 Task: Add the task  Create a new event management system for a conference or trade show to the section Bug Bash in the project AgileFalcon and add a Due Date to the respective task as 2024/04/15
Action: Mouse moved to (50, 357)
Screenshot: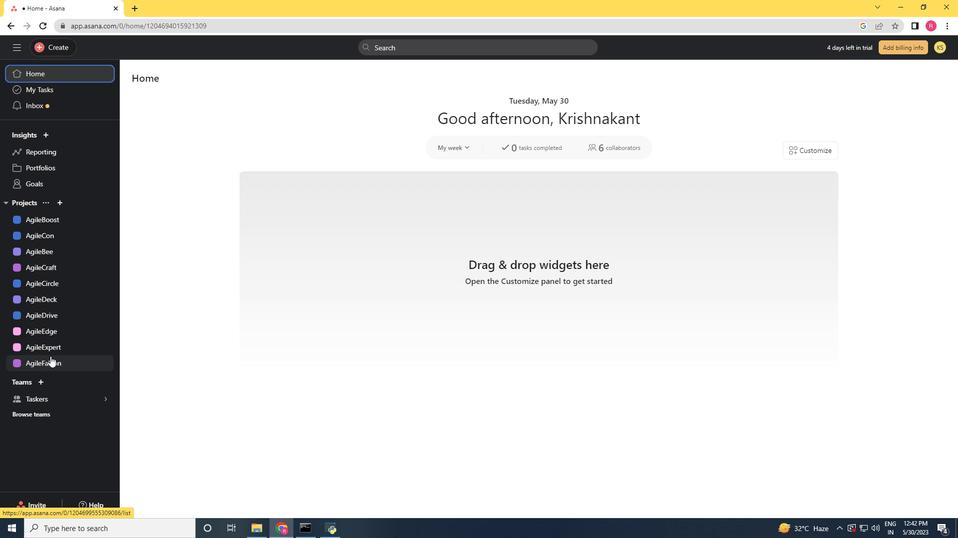 
Action: Mouse pressed left at (50, 357)
Screenshot: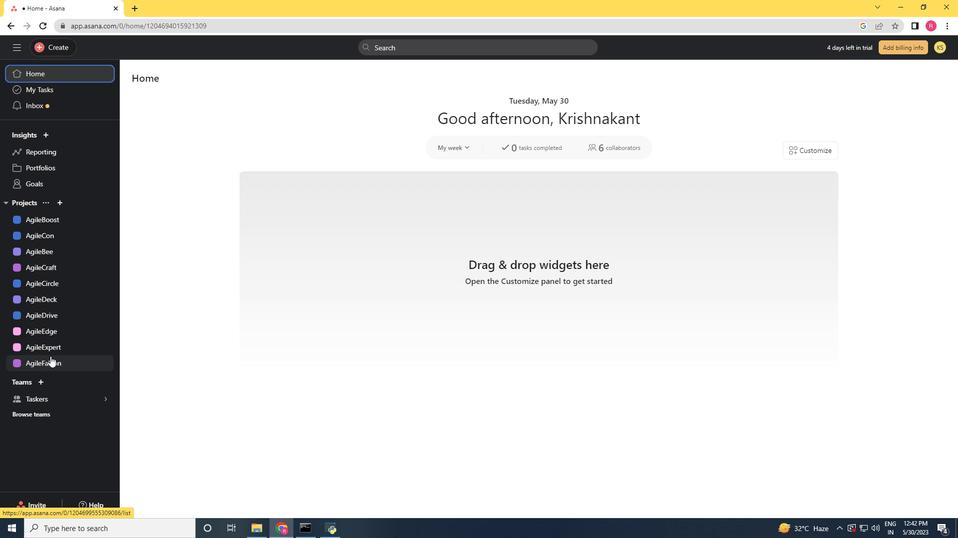
Action: Mouse moved to (539, 421)
Screenshot: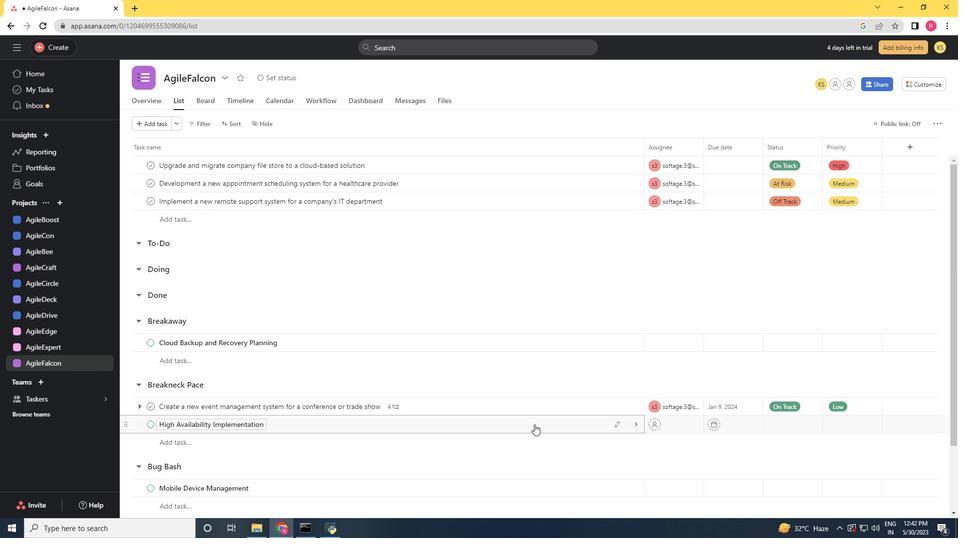 
Action: Mouse scrolled (539, 421) with delta (0, 0)
Screenshot: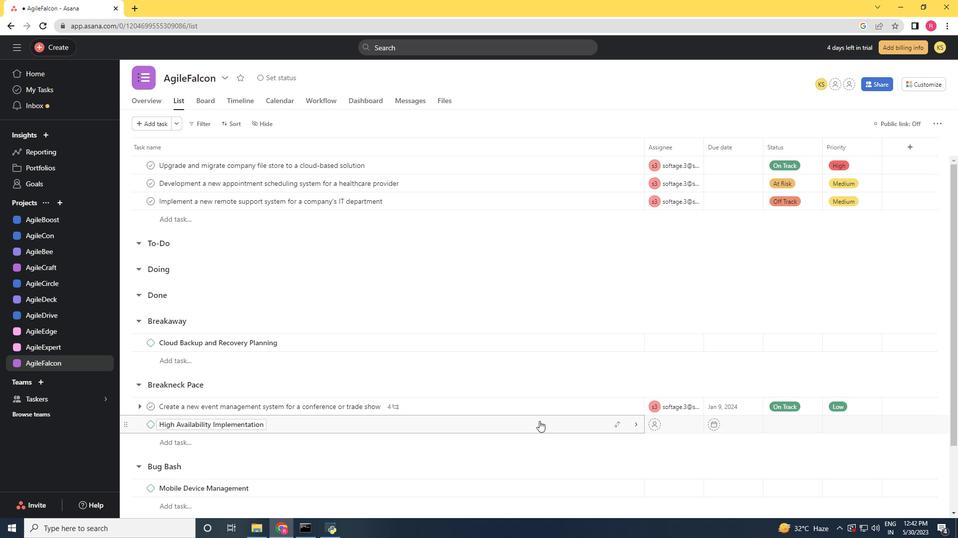 
Action: Mouse moved to (614, 358)
Screenshot: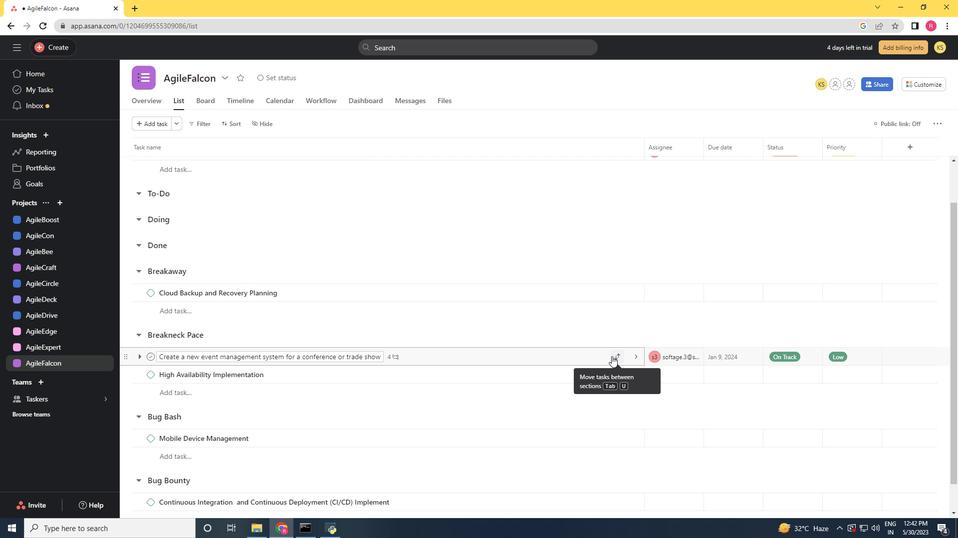 
Action: Mouse pressed left at (614, 358)
Screenshot: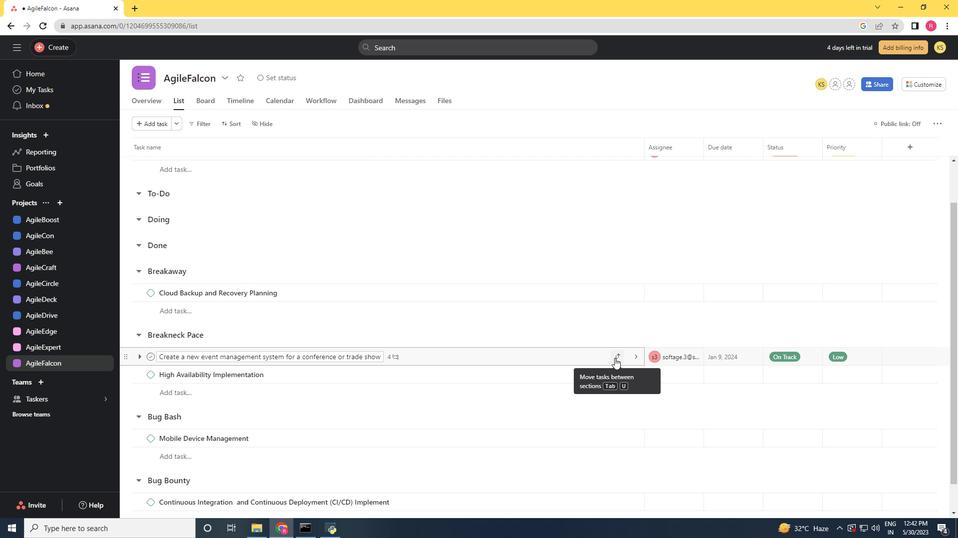 
Action: Mouse moved to (559, 322)
Screenshot: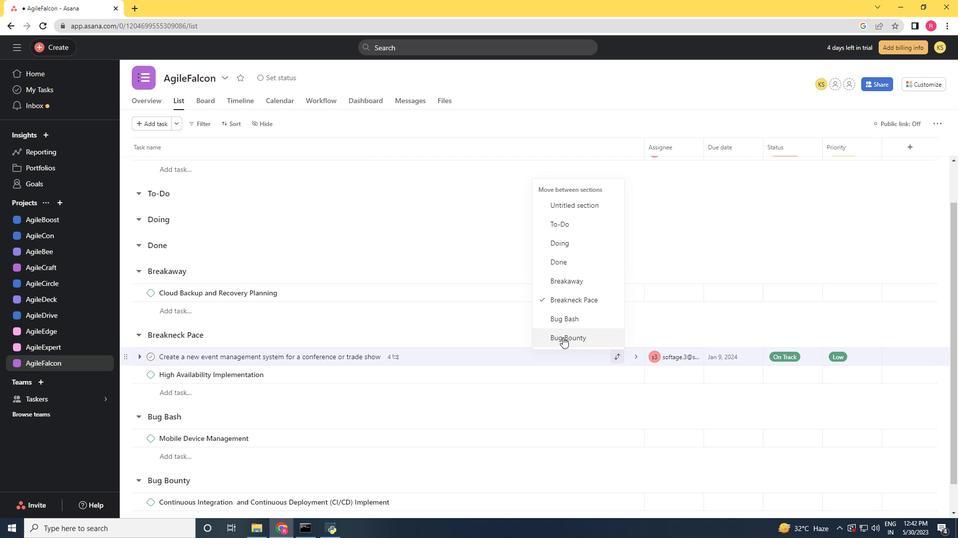 
Action: Mouse pressed left at (559, 322)
Screenshot: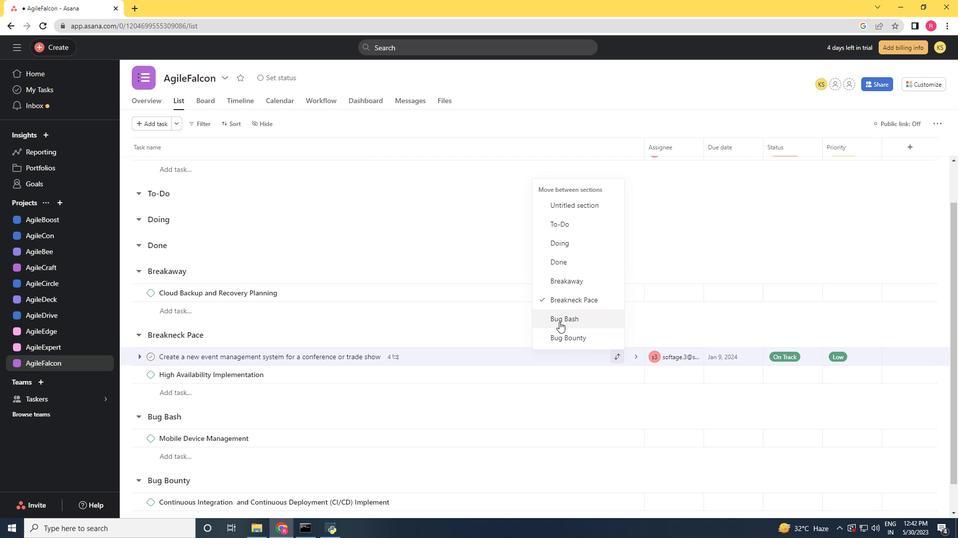 
Action: Mouse moved to (559, 322)
Screenshot: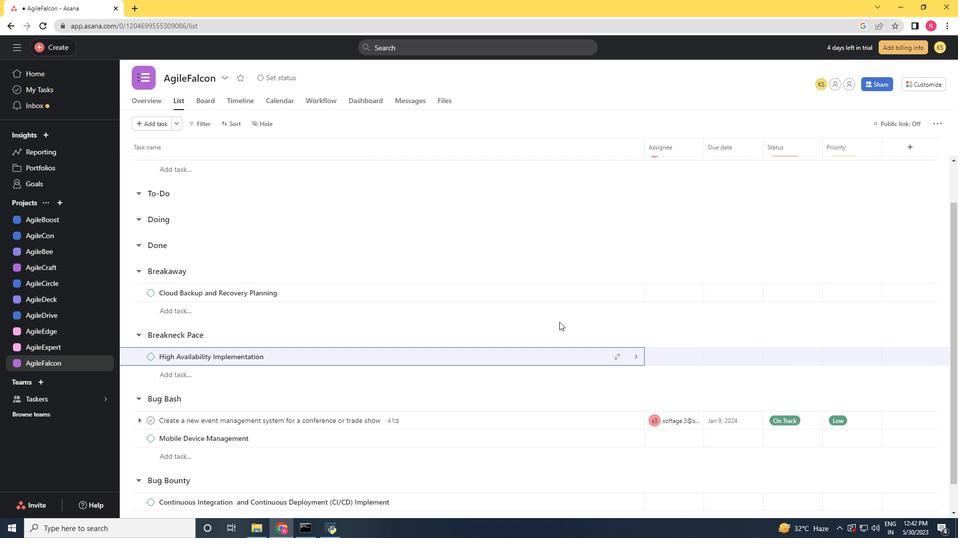 
Action: Mouse scrolled (559, 321) with delta (0, 0)
Screenshot: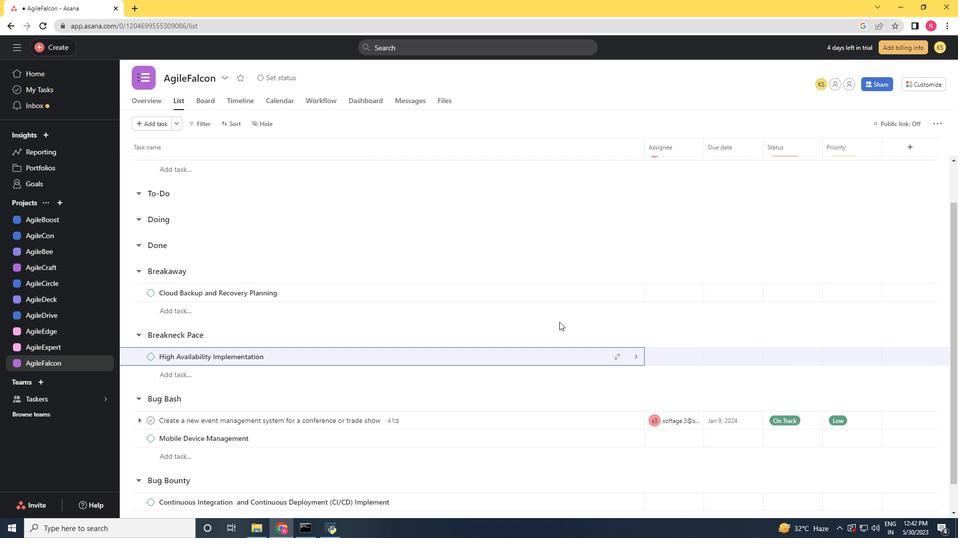 
Action: Mouse moved to (557, 332)
Screenshot: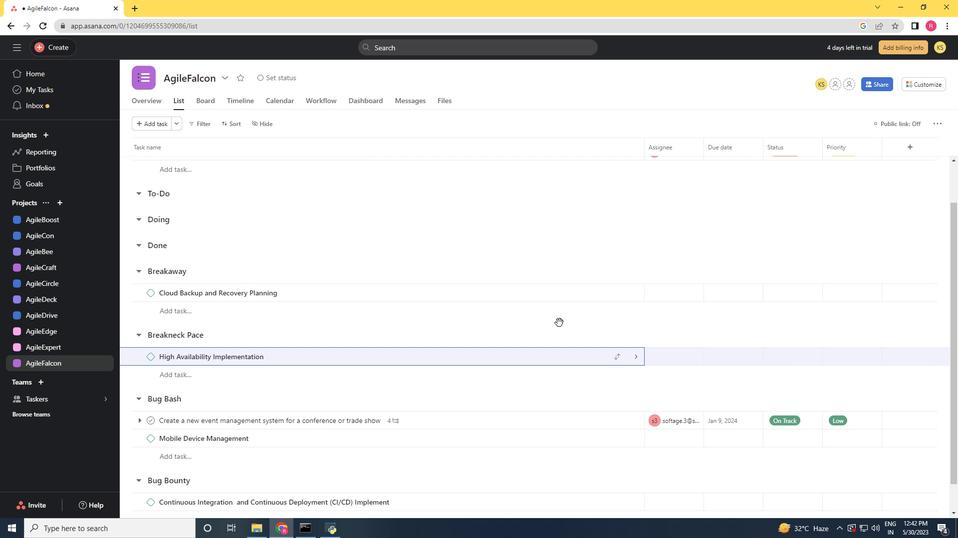 
Action: Mouse scrolled (557, 331) with delta (0, 0)
Screenshot: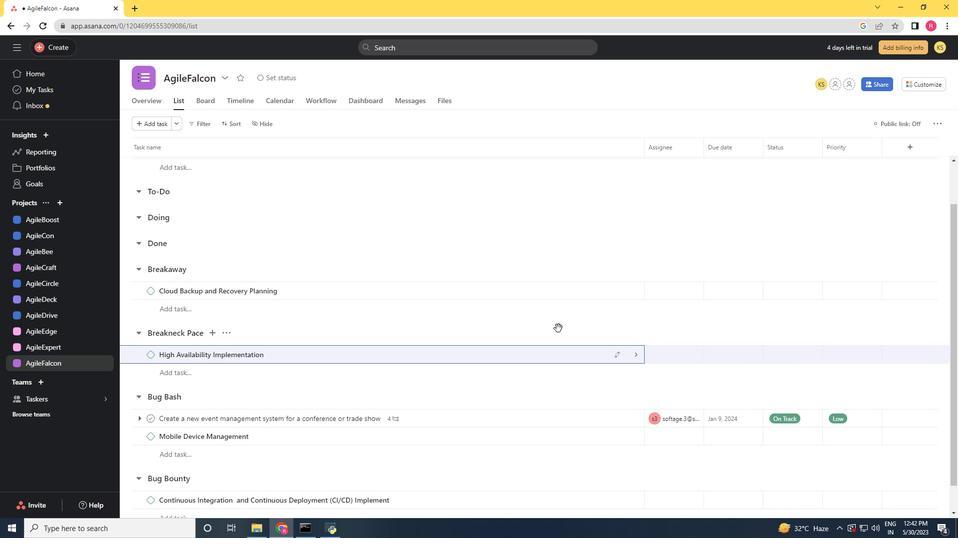 
Action: Mouse moved to (557, 332)
Screenshot: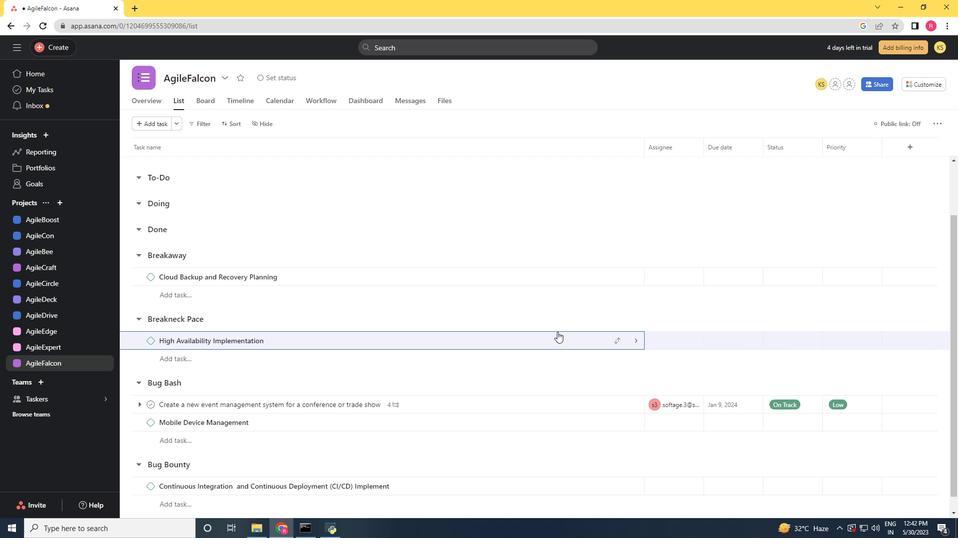 
Action: Mouse scrolled (557, 332) with delta (0, 0)
Screenshot: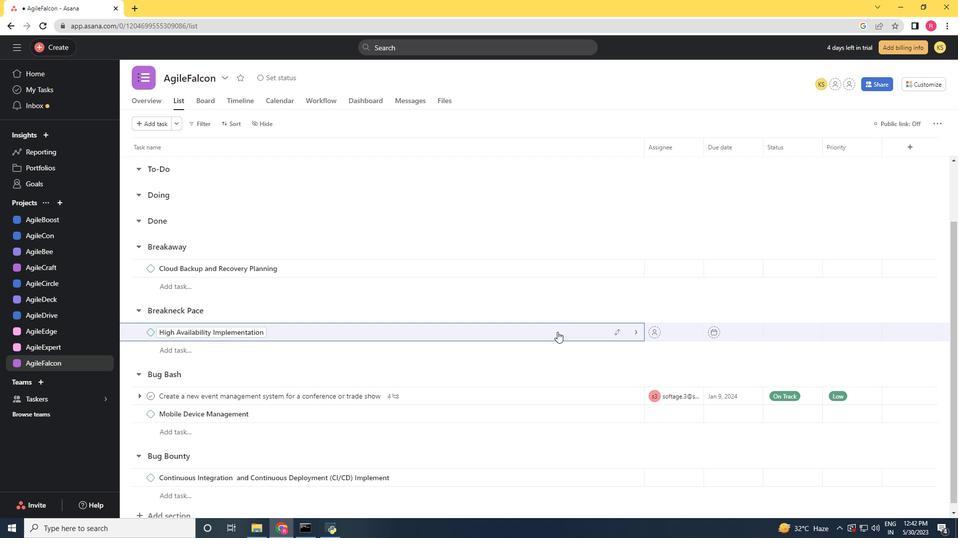 
Action: Mouse moved to (539, 392)
Screenshot: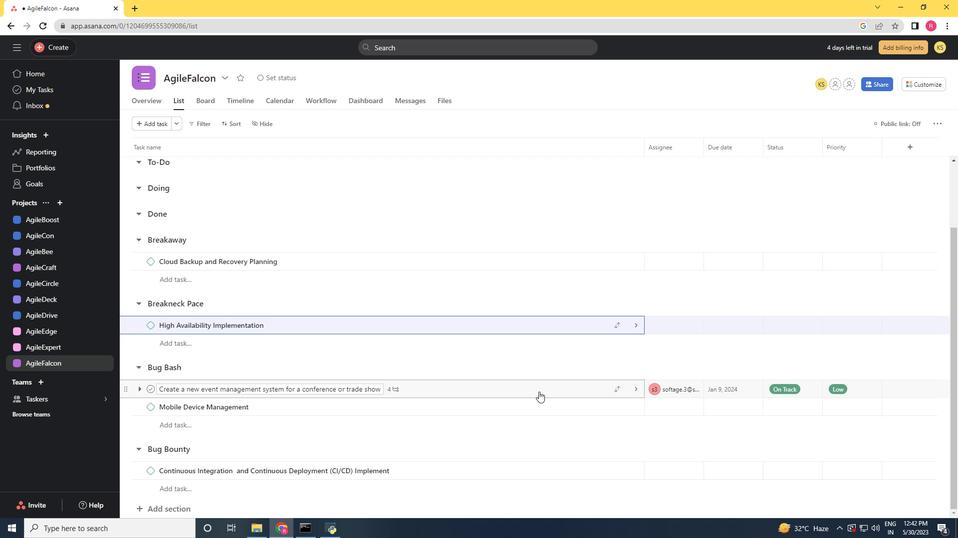 
Action: Mouse pressed left at (539, 392)
Screenshot: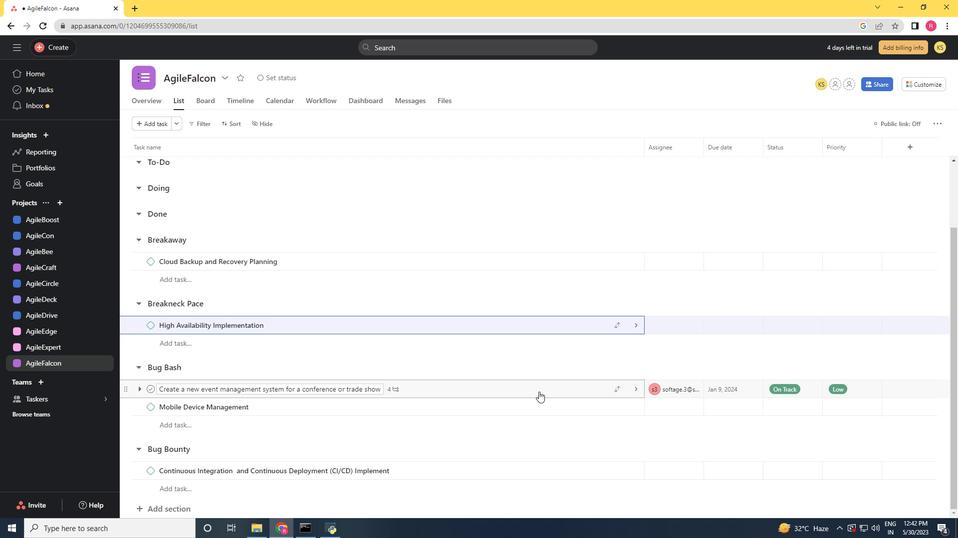 
Action: Mouse moved to (734, 215)
Screenshot: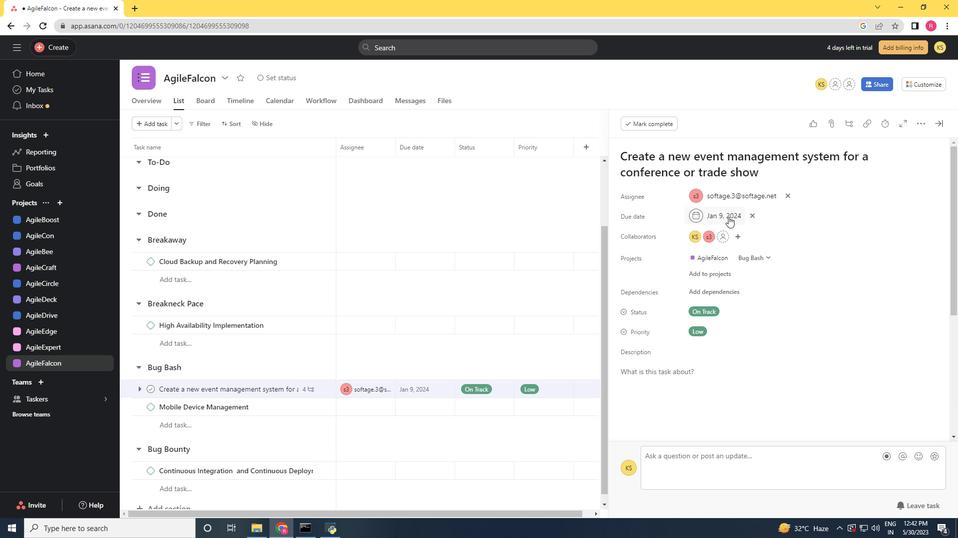 
Action: Mouse pressed left at (734, 215)
Screenshot: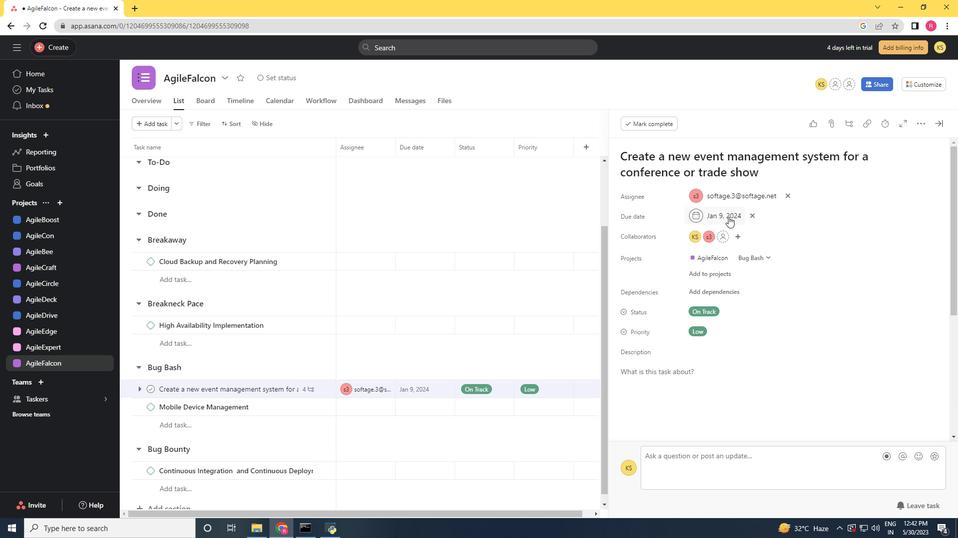 
Action: Mouse moved to (807, 263)
Screenshot: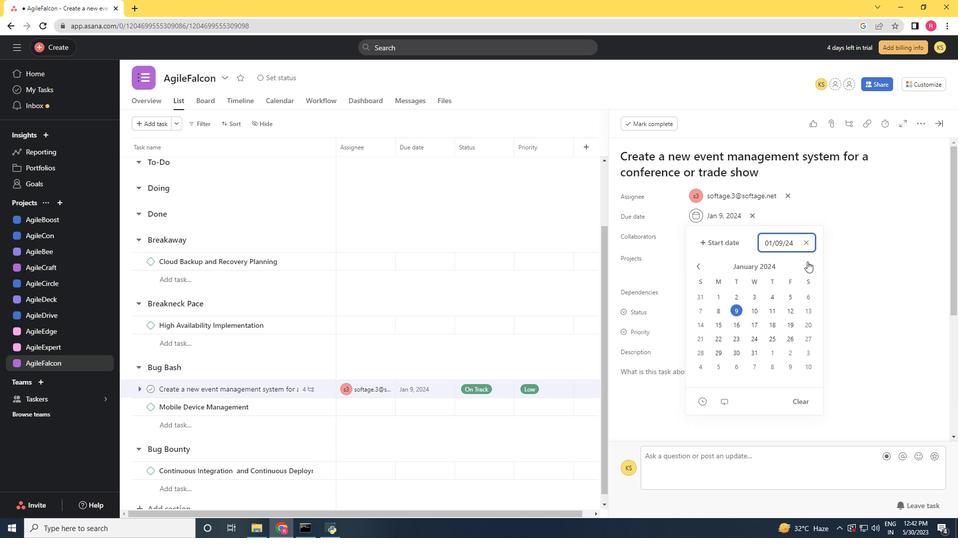 
Action: Mouse pressed left at (807, 263)
Screenshot: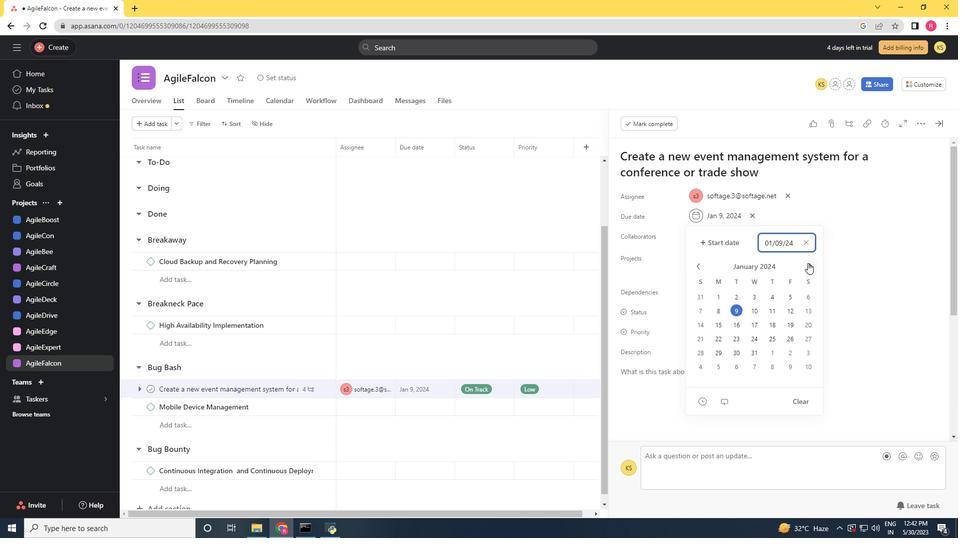 
Action: Mouse pressed left at (807, 263)
Screenshot: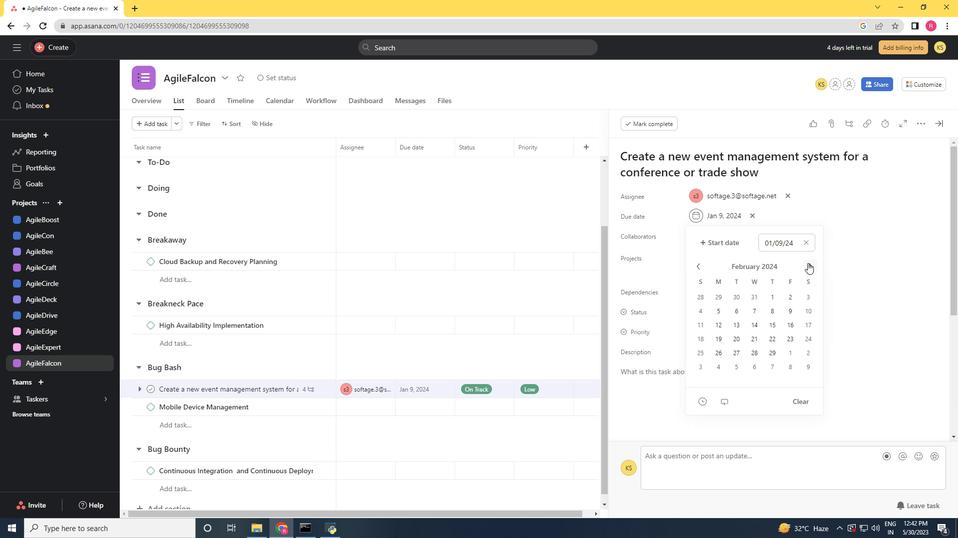 
Action: Mouse pressed left at (807, 263)
Screenshot: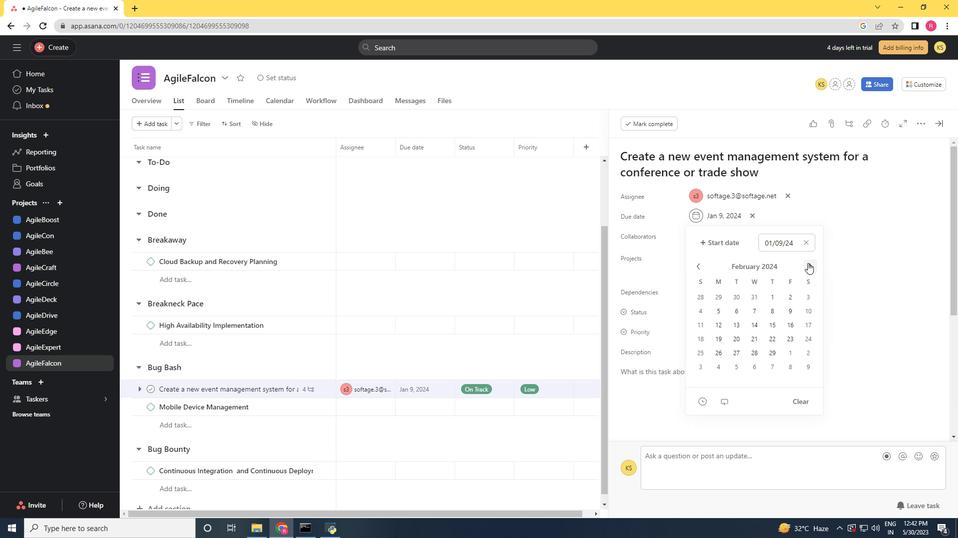 
Action: Mouse moved to (720, 328)
Screenshot: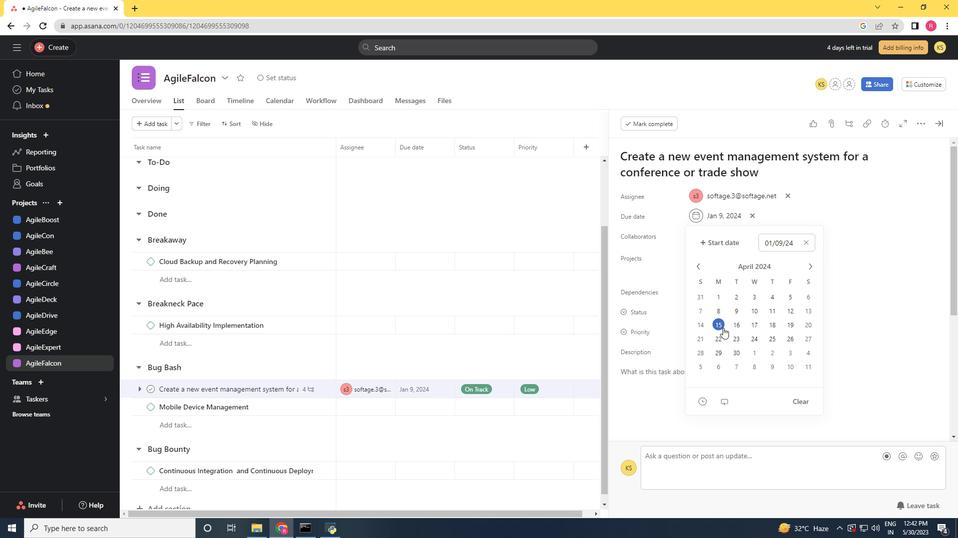 
Action: Mouse pressed left at (720, 328)
Screenshot: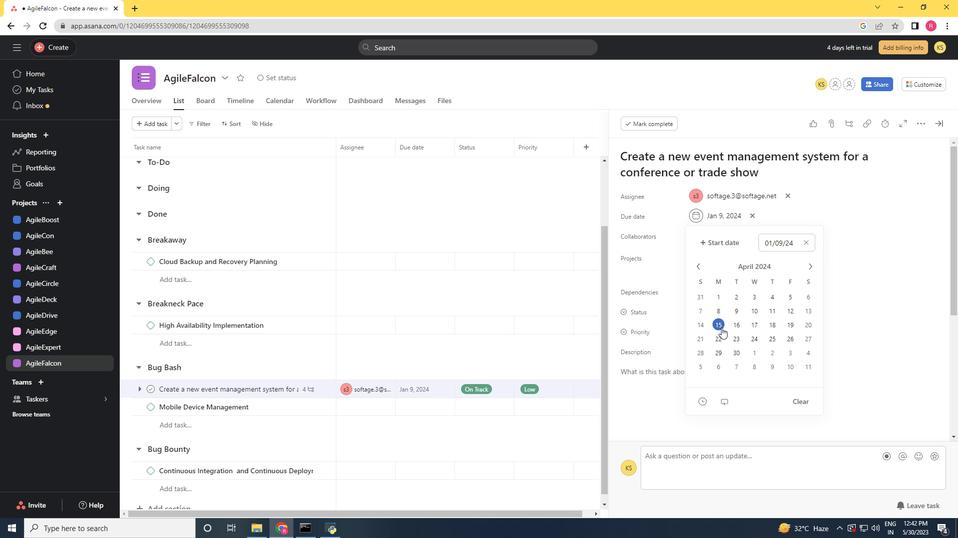 
Action: Mouse moved to (872, 316)
Screenshot: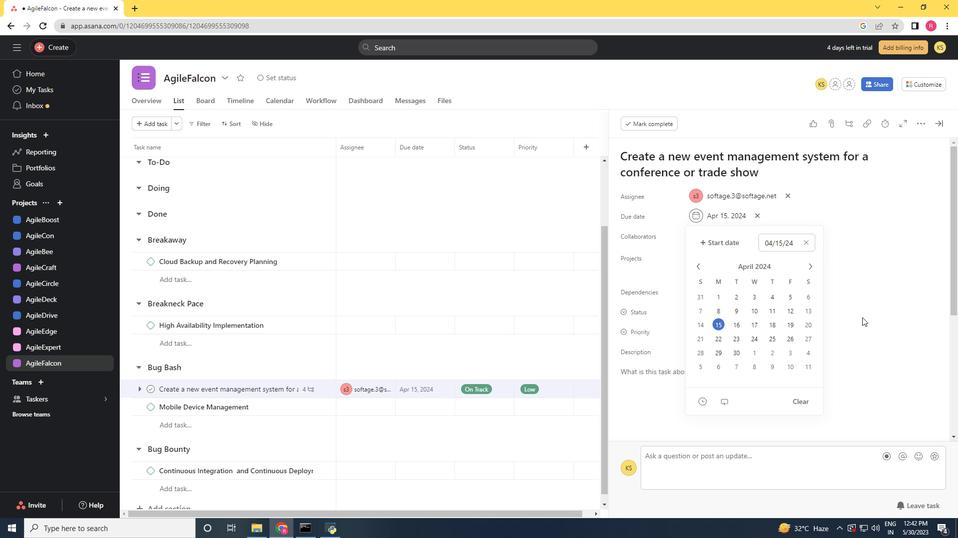 
Action: Mouse pressed left at (872, 316)
Screenshot: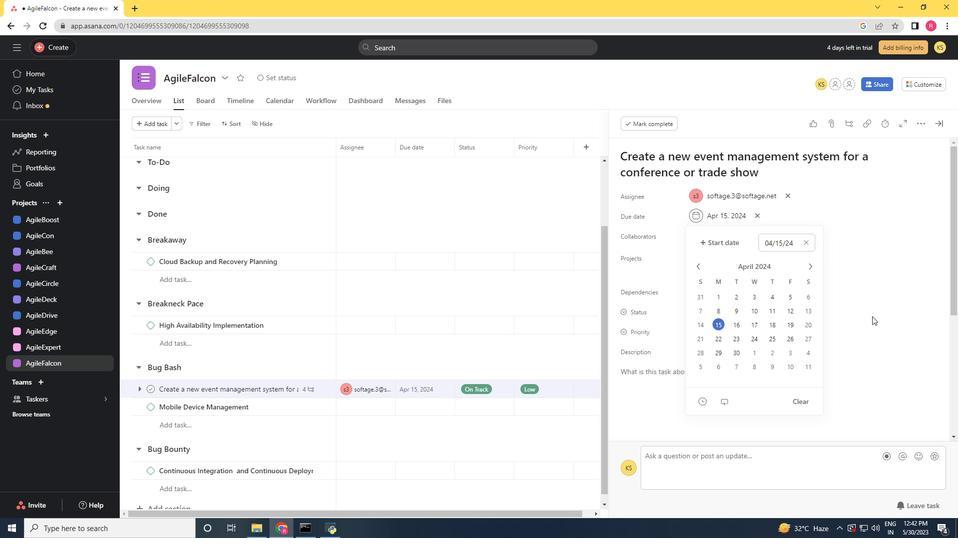 
Action: Mouse moved to (937, 120)
Screenshot: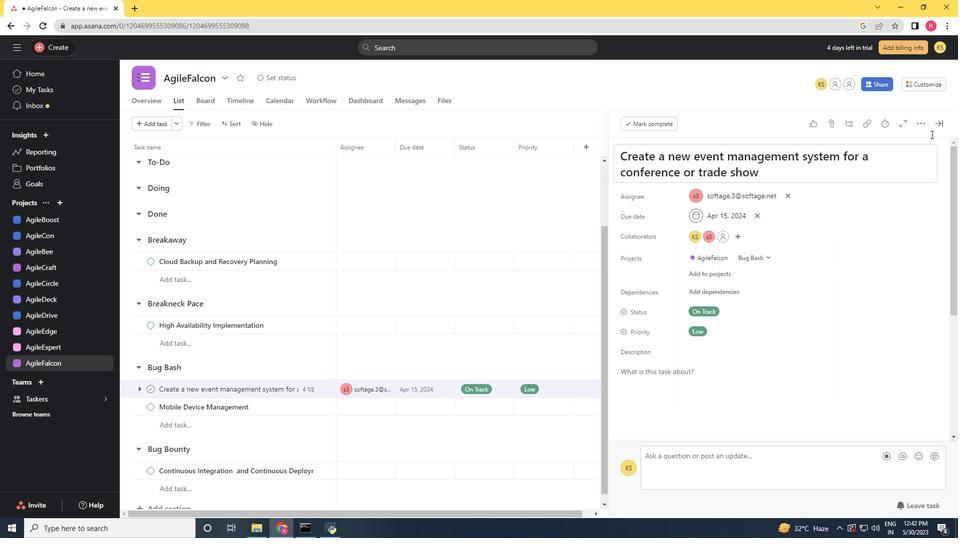 
Action: Mouse pressed left at (937, 120)
Screenshot: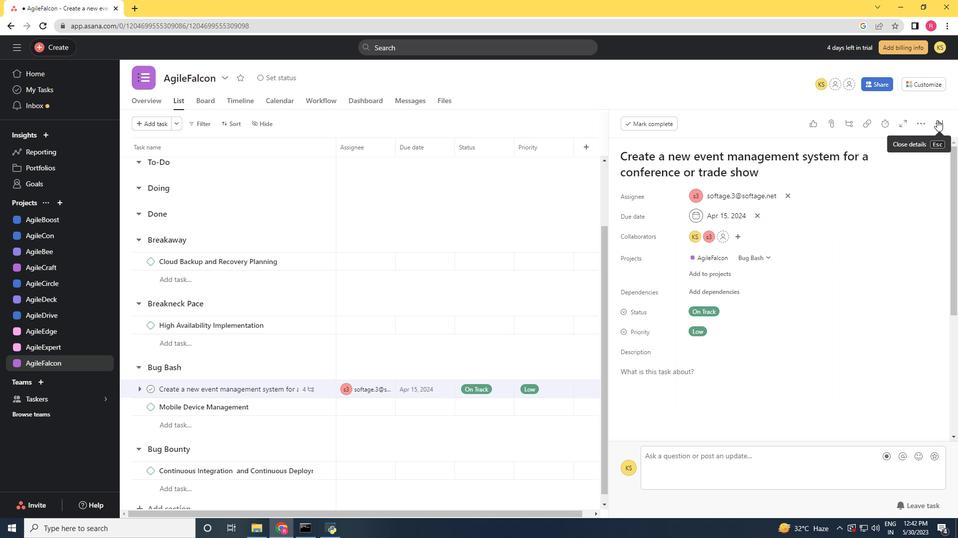 
Action: Mouse moved to (907, 134)
Screenshot: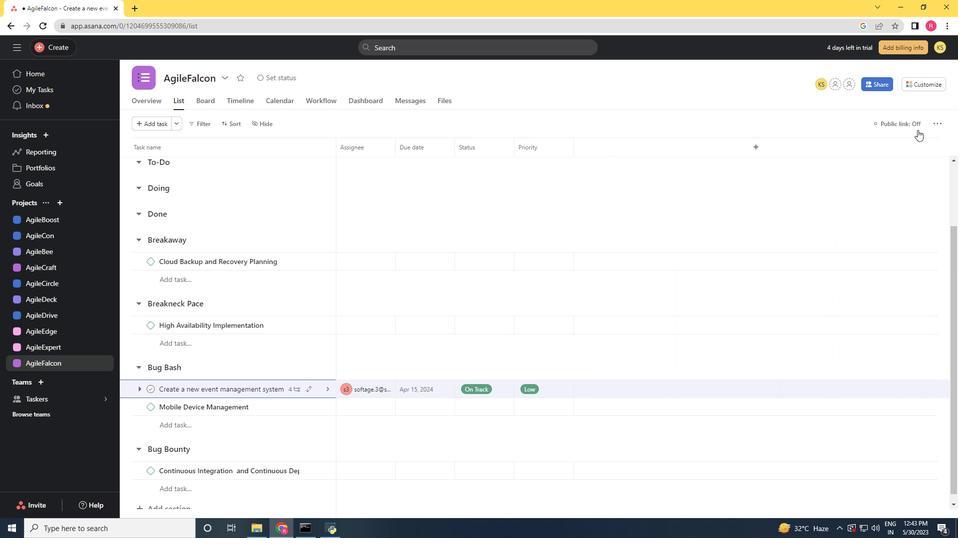 
